 Task: Arrange a 40-minute career counseling session for job seekers, offering personalized guidance on career paths, skill development, and job market trends.
Action: Mouse pressed left at (427, 198)
Screenshot: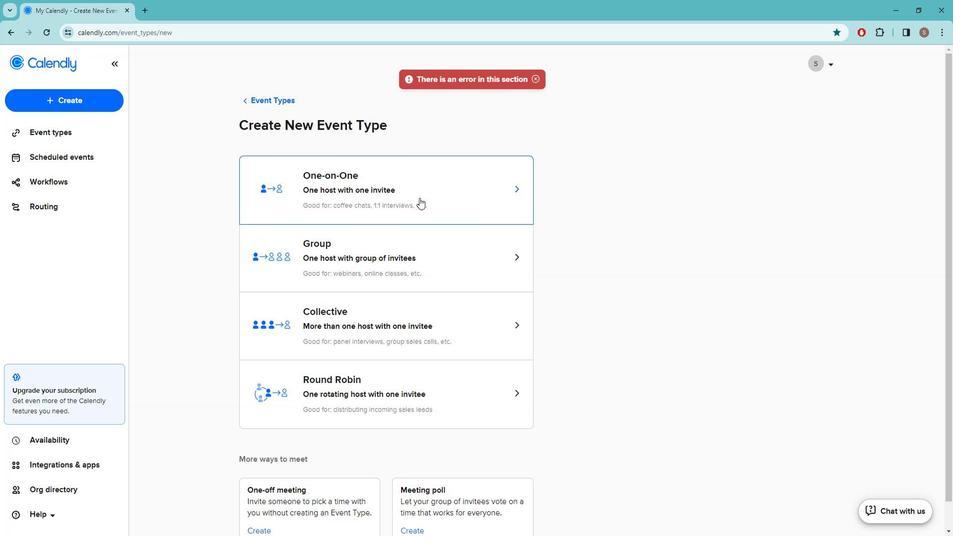 
Action: Mouse moved to (97, 149)
Screenshot: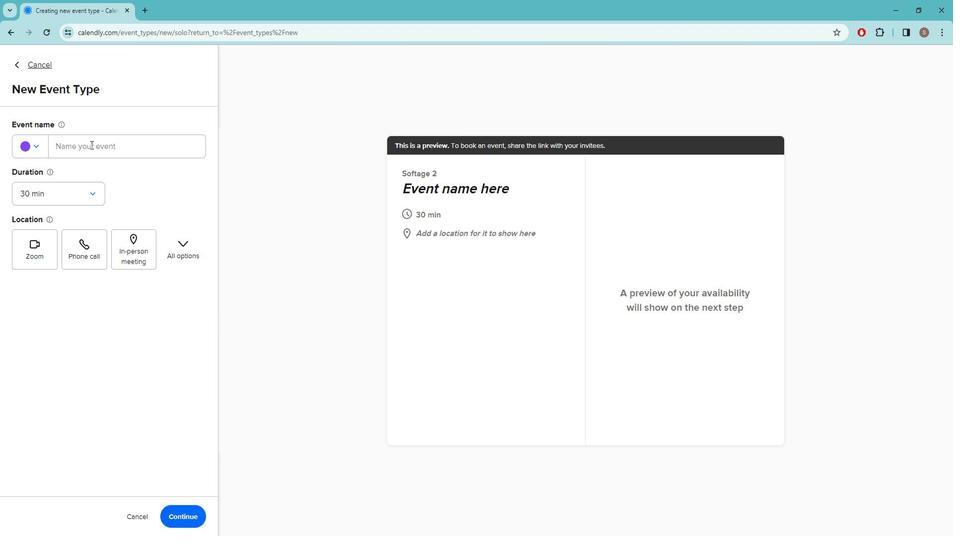 
Action: Mouse pressed left at (97, 149)
Screenshot: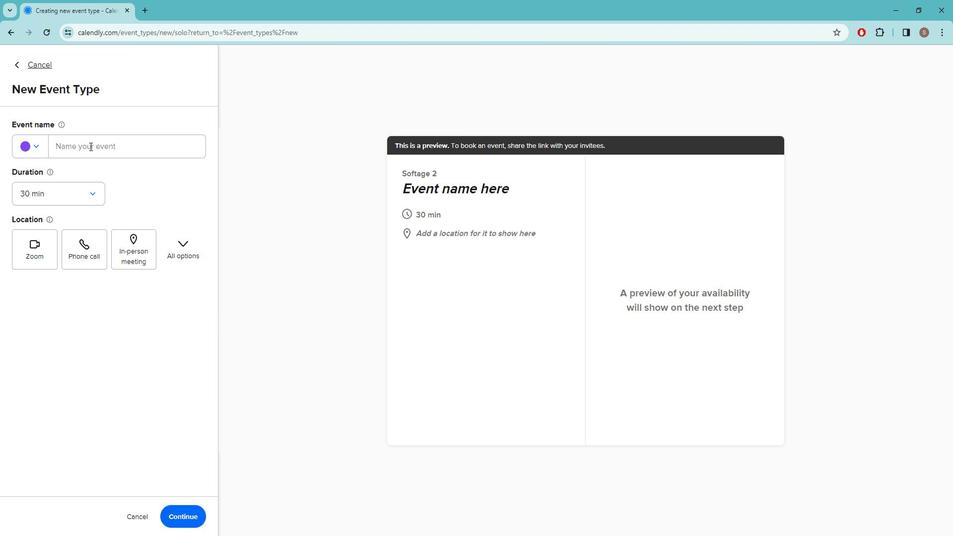 
Action: Key pressed p<Key.caps_lock>ERSONALIZED<Key.space><Key.caps_lock>c<Key.caps_lock>AREER<Key.space><Key.caps_lock>c<Key.caps_lock>OUNSELING<Key.space><Key.caps_lock>s<Key.caps_lock>ESSION<Key.space>FOR<Key.space><Key.caps_lock>j<Key.caps_lock>OB<Key.space><Key.caps_lock>s<Key.caps_lock>EEKERS<Key.space>
Screenshot: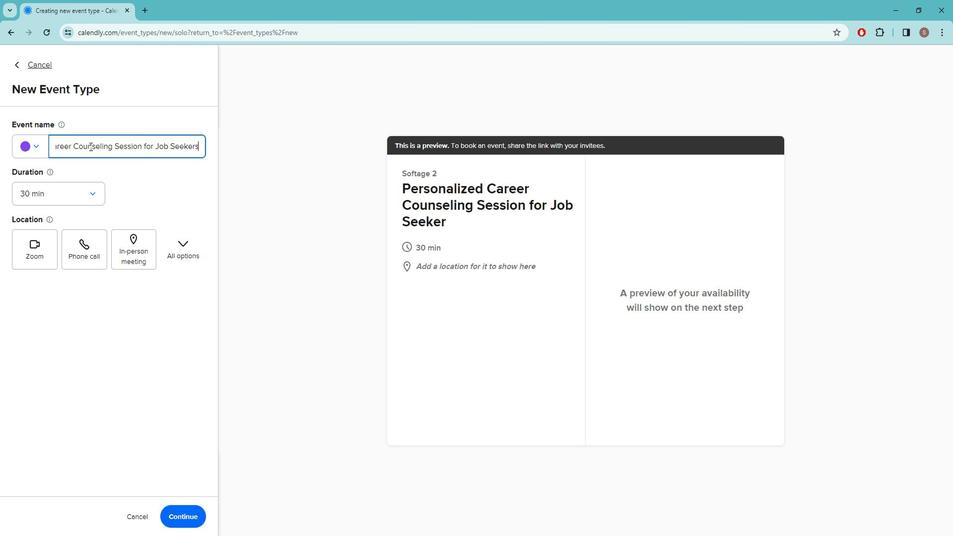 
Action: Mouse moved to (75, 190)
Screenshot: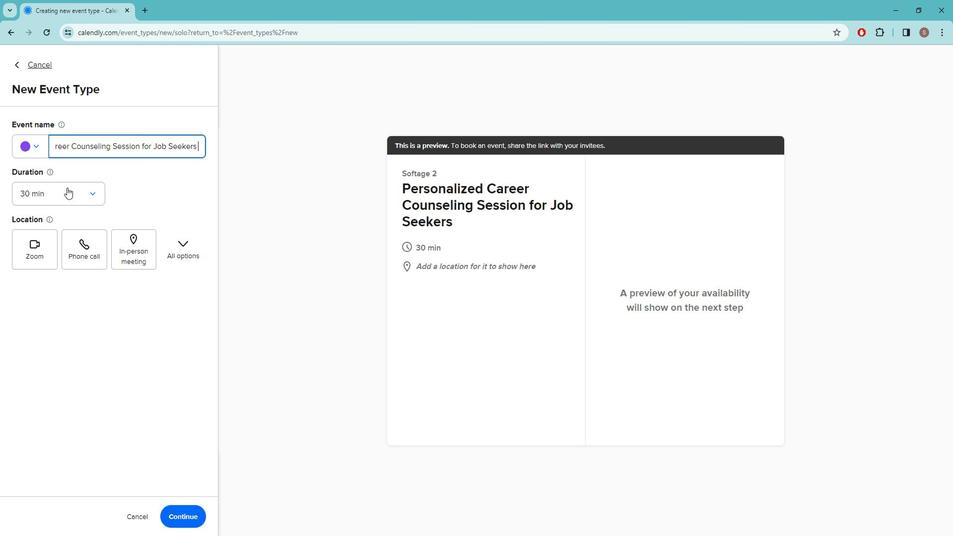 
Action: Mouse pressed left at (75, 190)
Screenshot: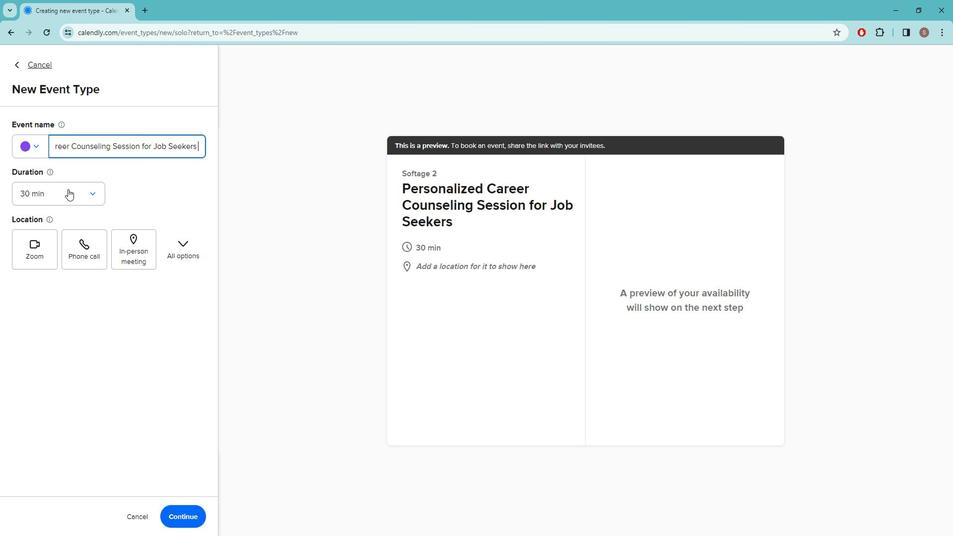 
Action: Mouse moved to (54, 301)
Screenshot: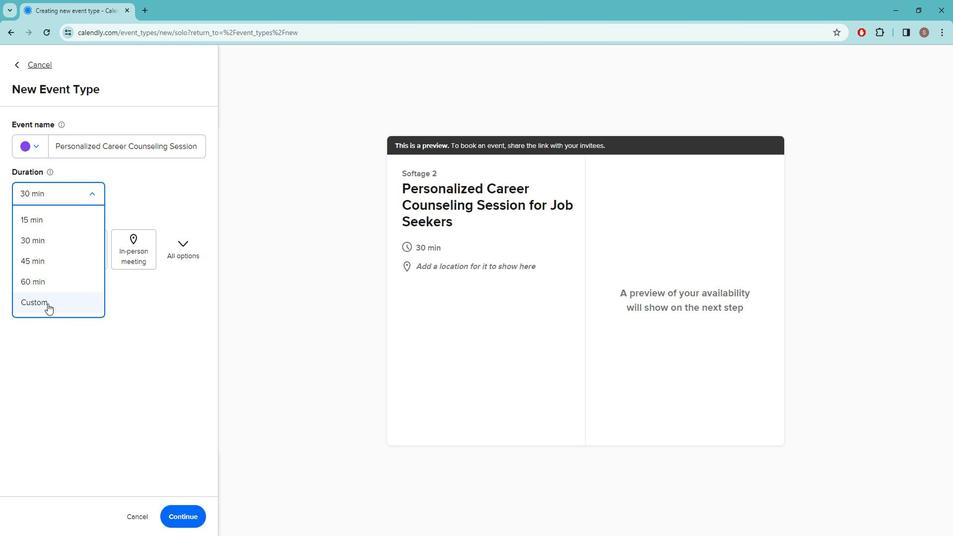 
Action: Mouse pressed left at (54, 301)
Screenshot: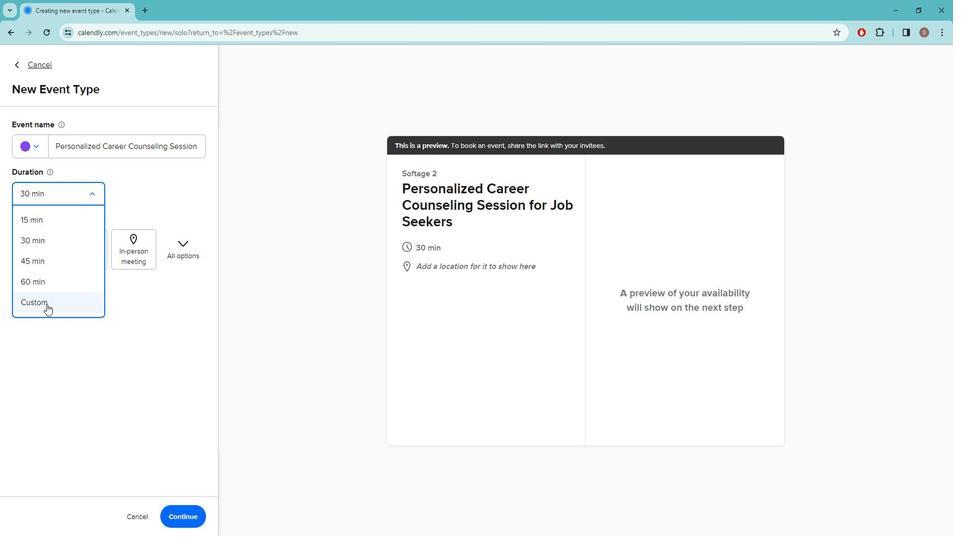 
Action: Mouse moved to (54, 214)
Screenshot: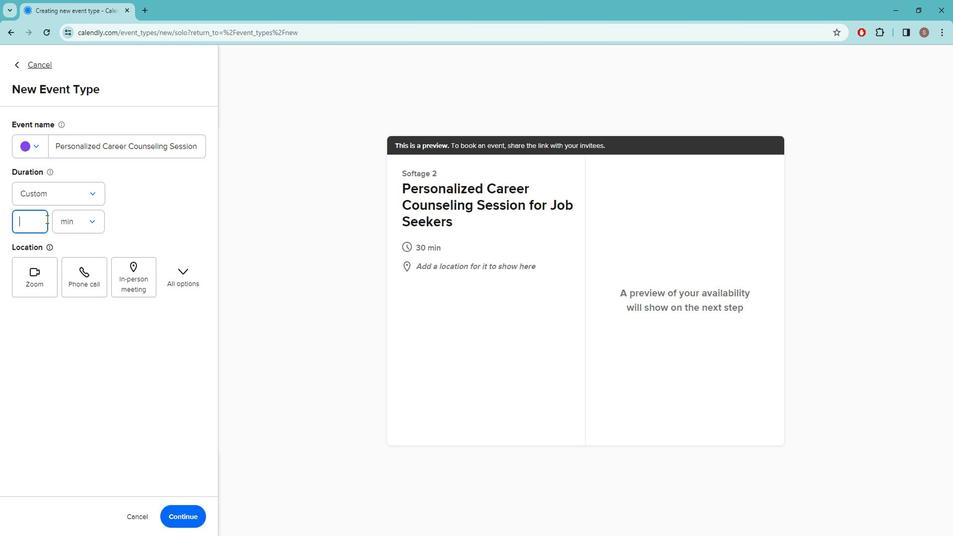 
Action: Key pressed 40
Screenshot: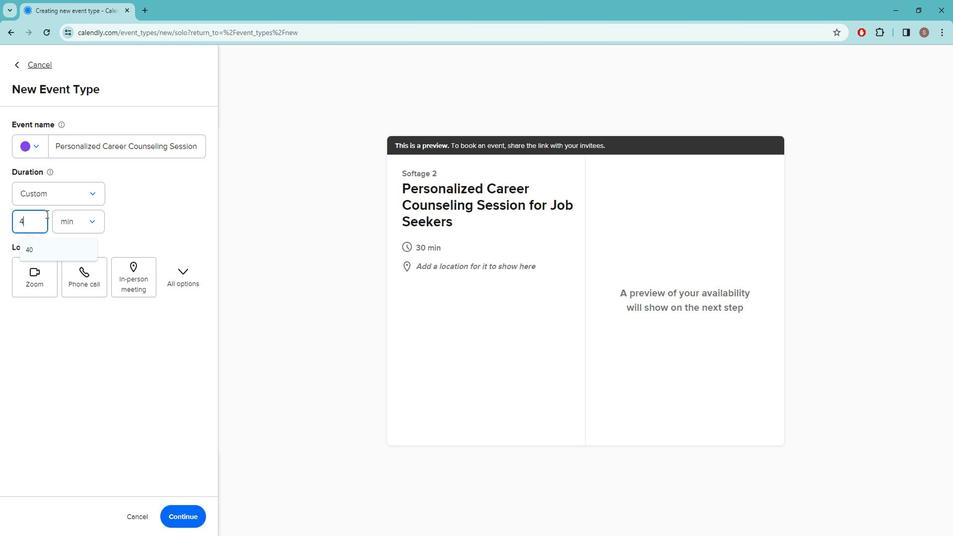
Action: Mouse moved to (150, 274)
Screenshot: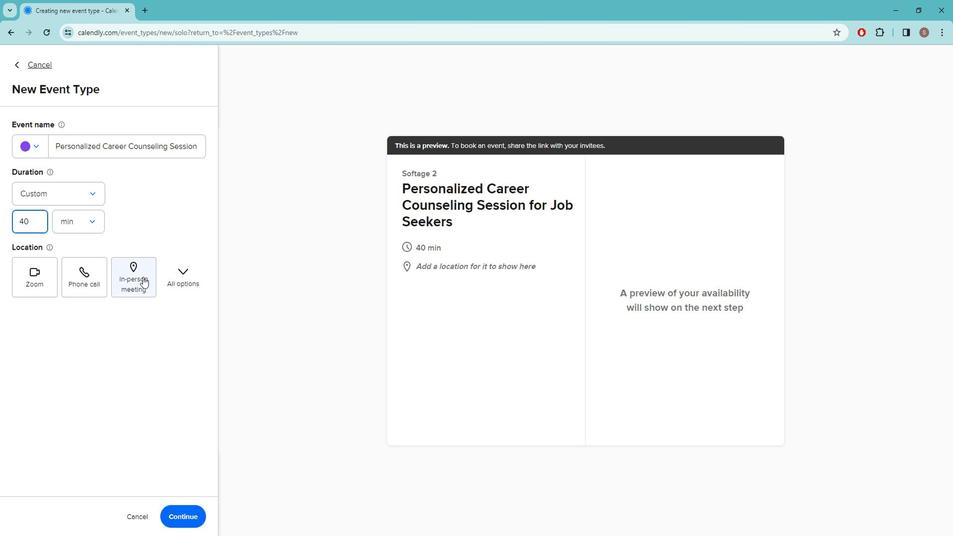 
Action: Mouse pressed left at (150, 274)
Screenshot: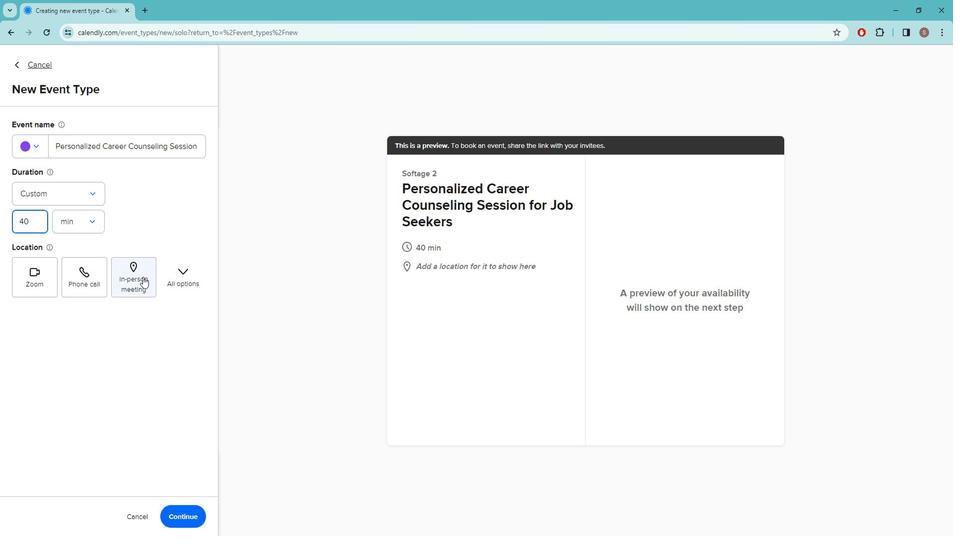 
Action: Mouse moved to (486, 176)
Screenshot: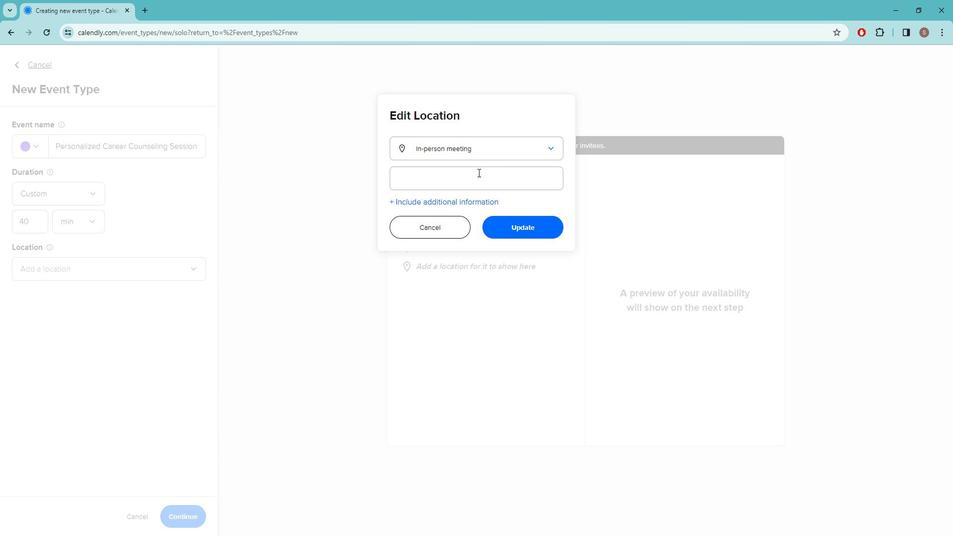 
Action: Mouse pressed left at (486, 176)
Screenshot: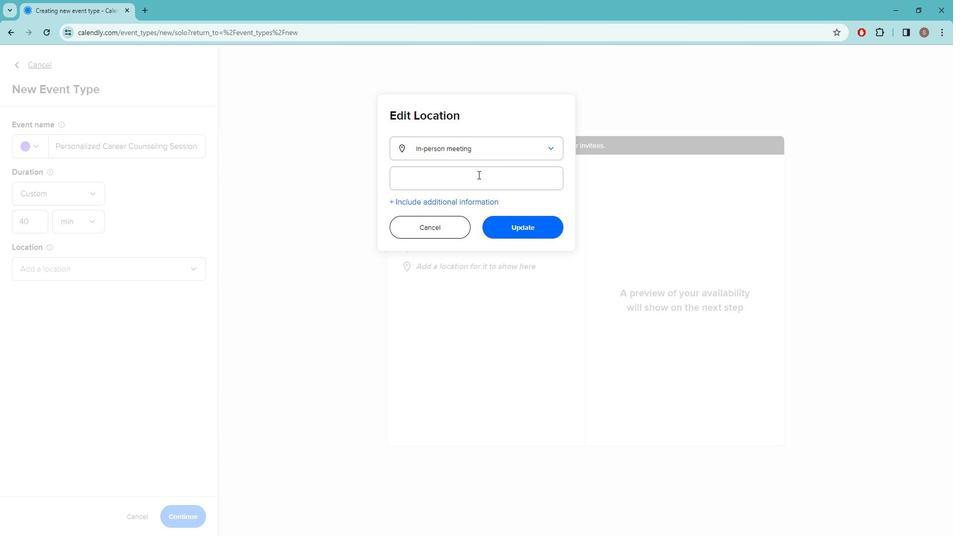 
Action: Key pressed <Key.caps_lock>u<Key.caps_lock>NIVERSAL<Key.space><Key.caps_lock>c<Key.caps_lock>AREER<Key.space><Key.caps_lock>c<Key.caps_lock>OUNSELING<Key.space><Key.caps_lock>c<Key.caps_lock>ENTER,<Key.space>12<Key.space><Key.caps_lock>a<Key.caps_lock>PPIAN<Key.space><Key.caps_lock>w<Key.caps_lock>AY,<Key.space><Key.caps_lock>c<Key.caps_lock>AMBRIDGE,<Key.space><Key.caps_lock>ma<Key.space>02138
Screenshot: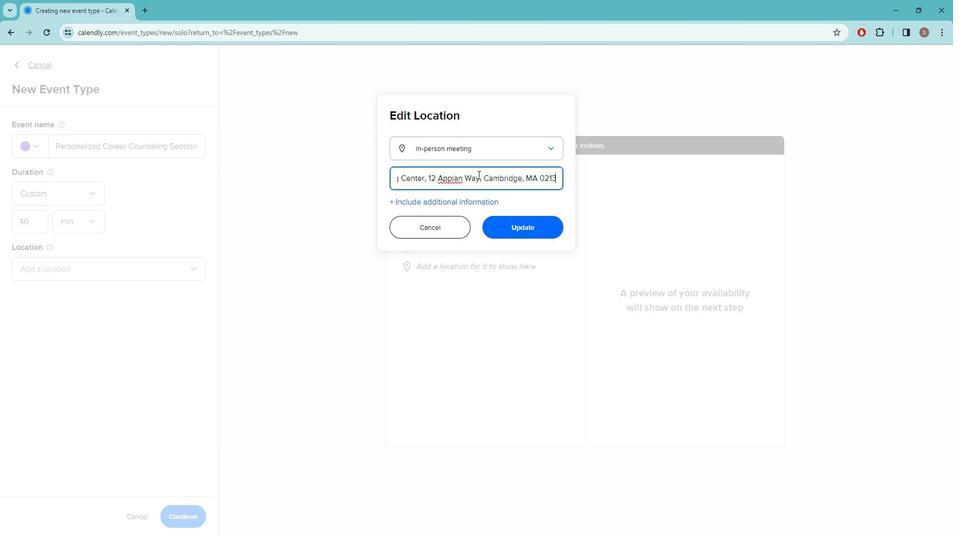 
Action: Mouse moved to (503, 224)
Screenshot: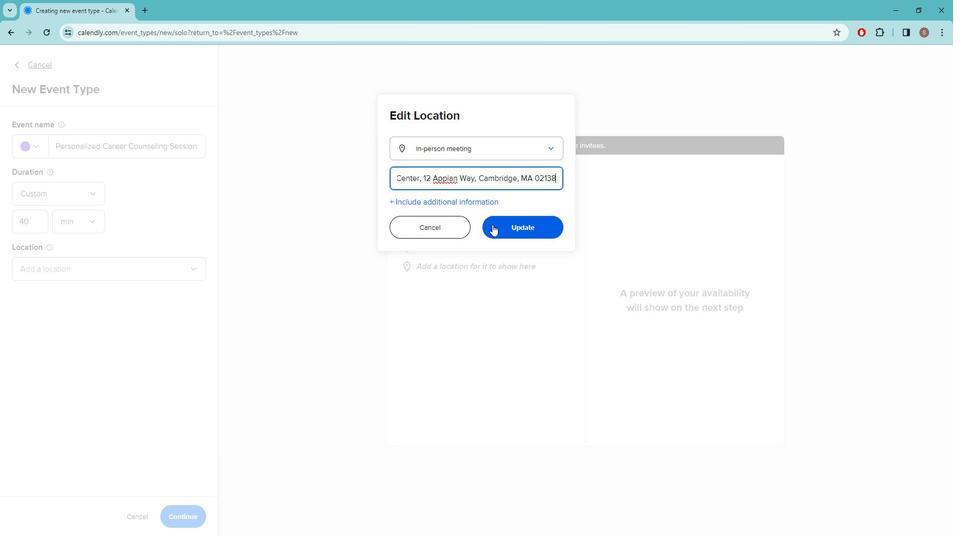 
Action: Mouse pressed left at (503, 224)
Screenshot: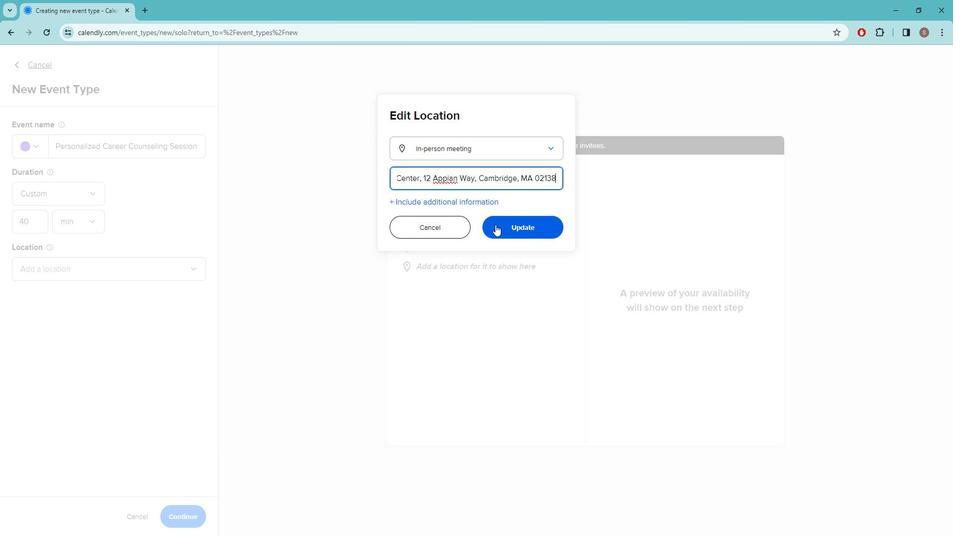 
Action: Mouse moved to (202, 500)
Screenshot: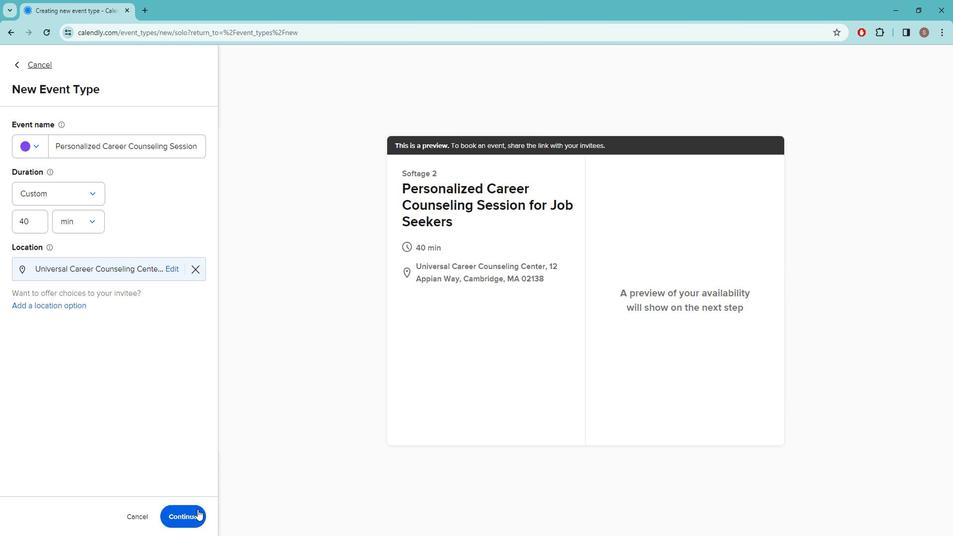 
Action: Mouse pressed left at (202, 500)
Screenshot: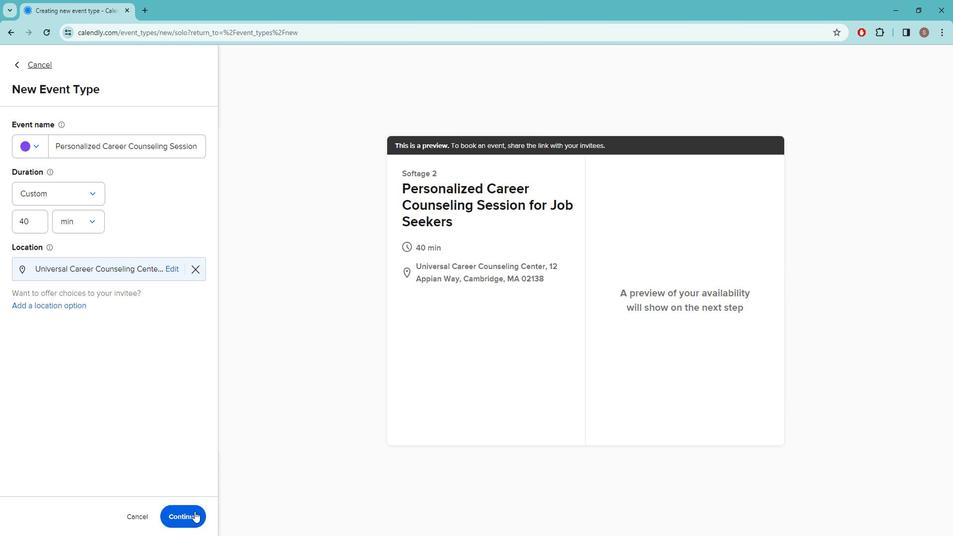 
Action: Mouse moved to (147, 171)
Screenshot: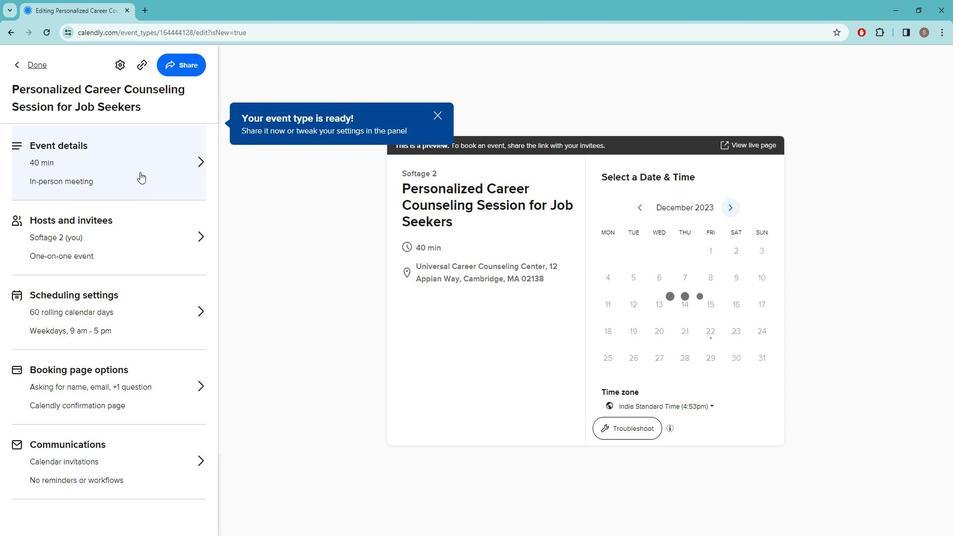 
Action: Mouse pressed left at (147, 171)
Screenshot: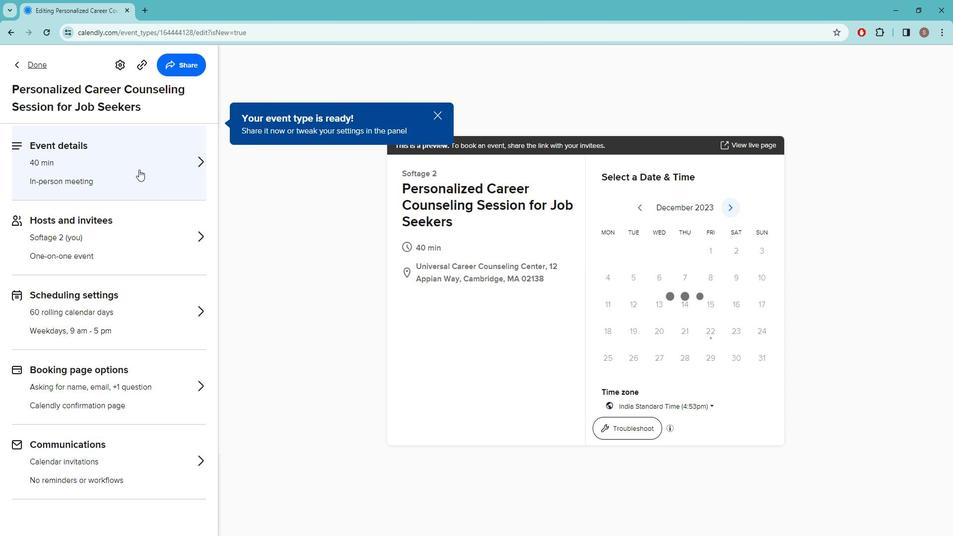 
Action: Mouse moved to (118, 364)
Screenshot: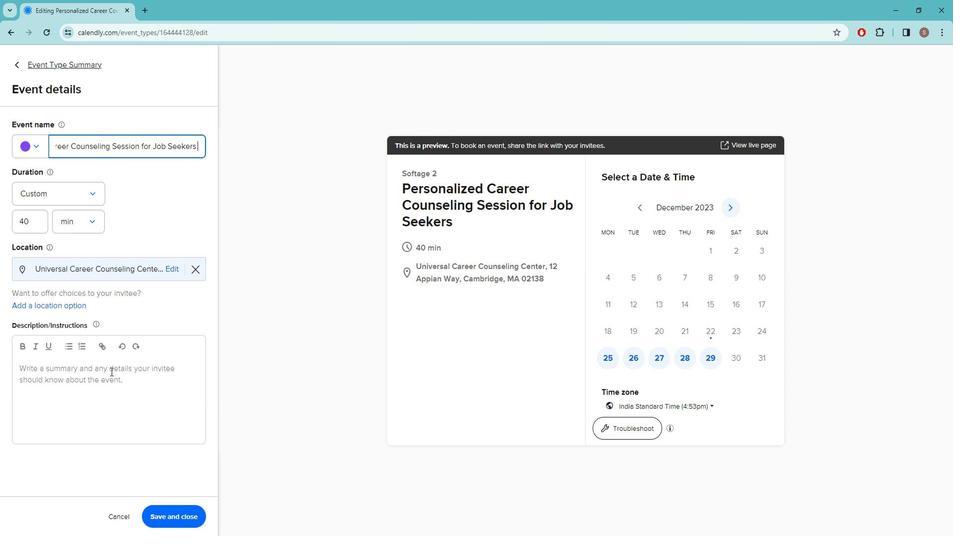 
Action: Mouse pressed left at (118, 364)
Screenshot: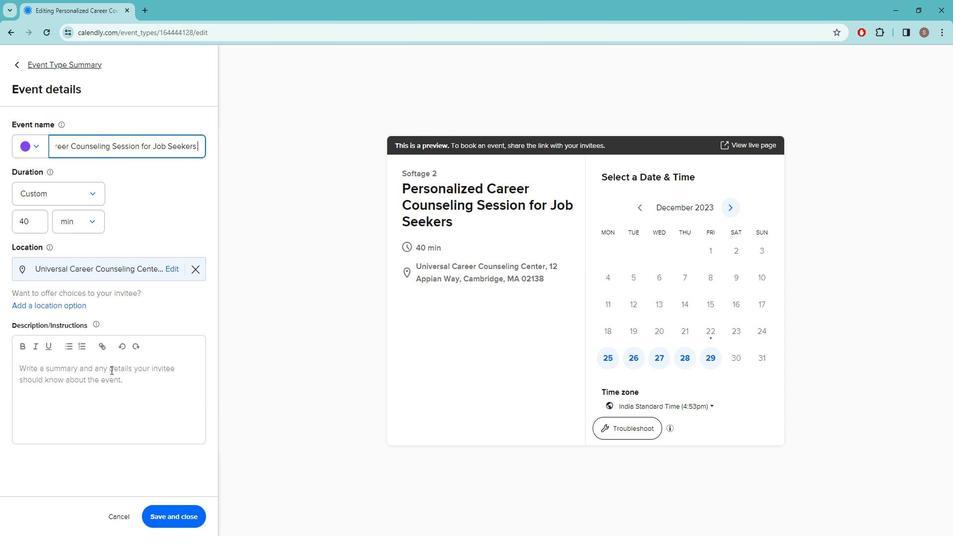 
Action: Mouse moved to (119, 364)
Screenshot: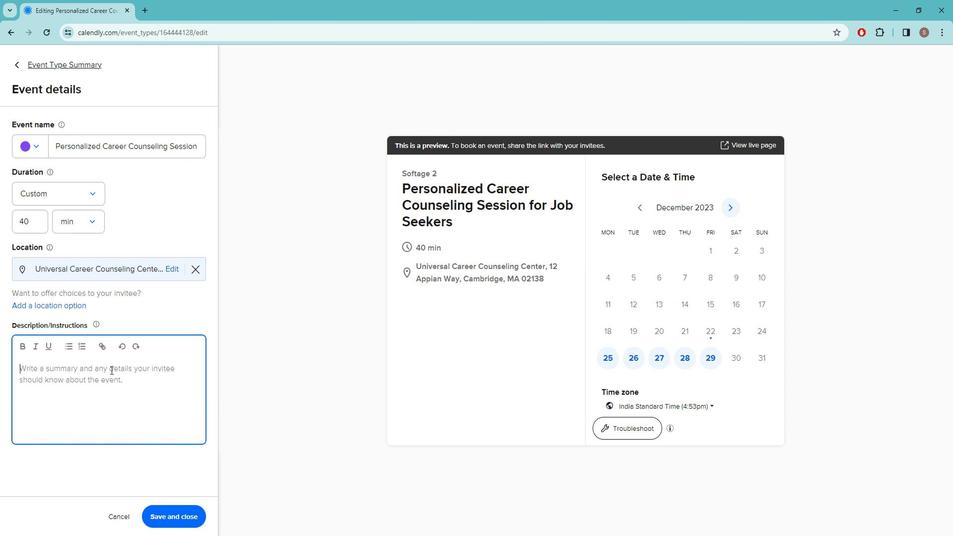 
Action: Key pressed e<Key.caps_lock>MBARKING<Key.space>ON<Key.space>A<Key.space>CAREER<Key.space>JOURNEY<Key.space>CAN<Key.space>BE<Key.space>BOTH<Key.space>EXCITING<Key.space>AND<Key.space>CHALLENGING,<Key.space>AND<Key.space><Key.caps_lock>i<Key.caps_lock>'M<Key.space>HERE<Key.space>TO<Key.space>GUID<Key.space>YOU<Key.space>THROUGH<Key.space>IT.<Key.space><Key.caps_lock>w<Key.caps_lock>ELCOME<Key.space>TO<Key.space>A<Key.space>PR<Key.backspace>ER
Screenshot: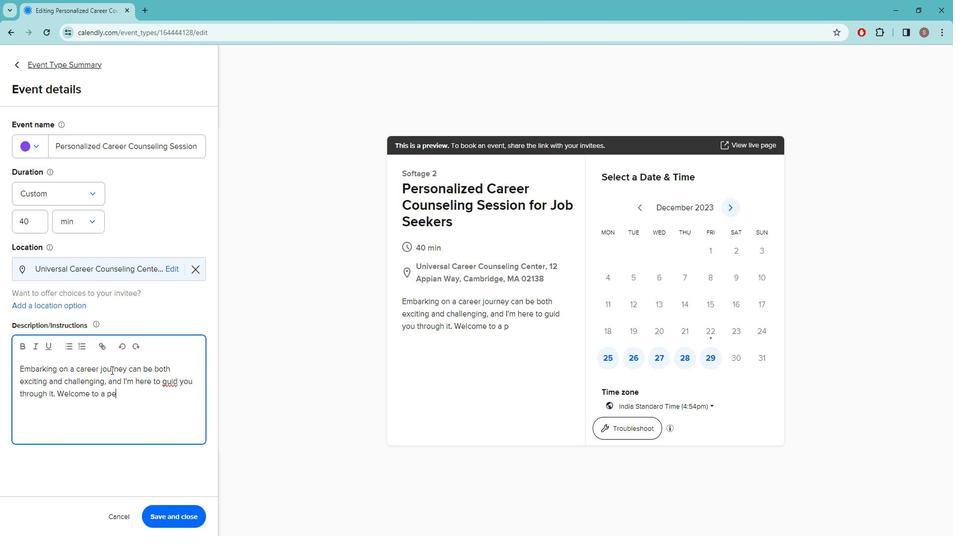 
Action: Mouse moved to (183, 379)
Screenshot: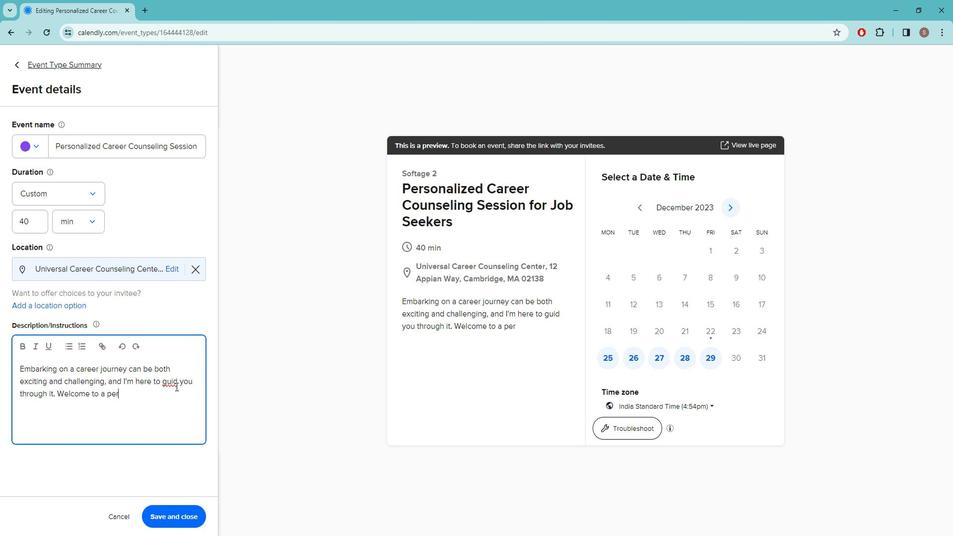 
Action: Mouse pressed left at (183, 379)
Screenshot: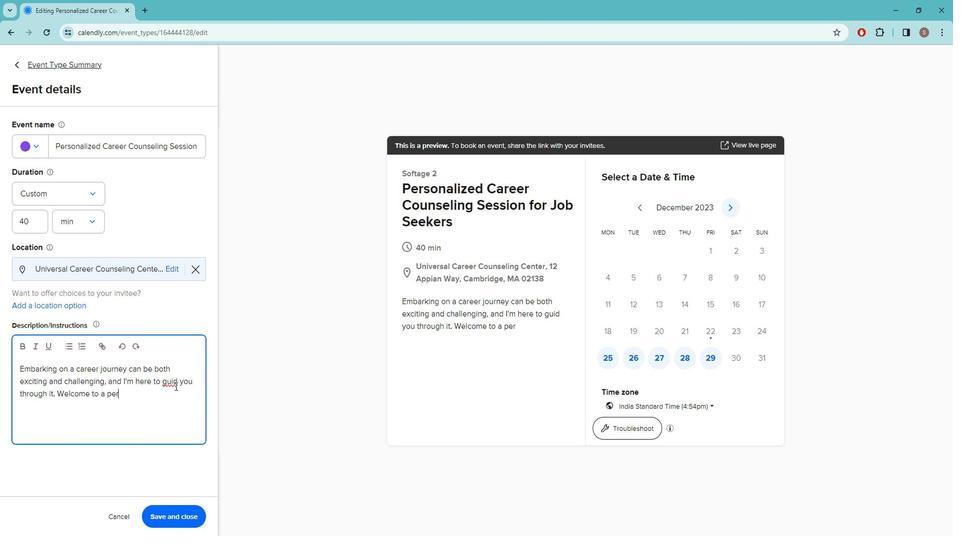 
Action: Mouse moved to (185, 379)
Screenshot: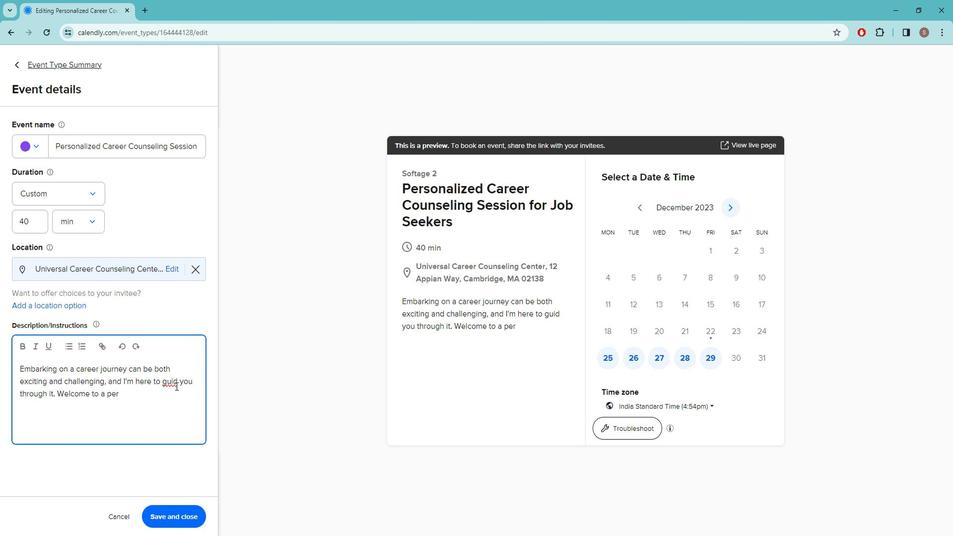 
Action: Mouse pressed left at (185, 379)
Screenshot: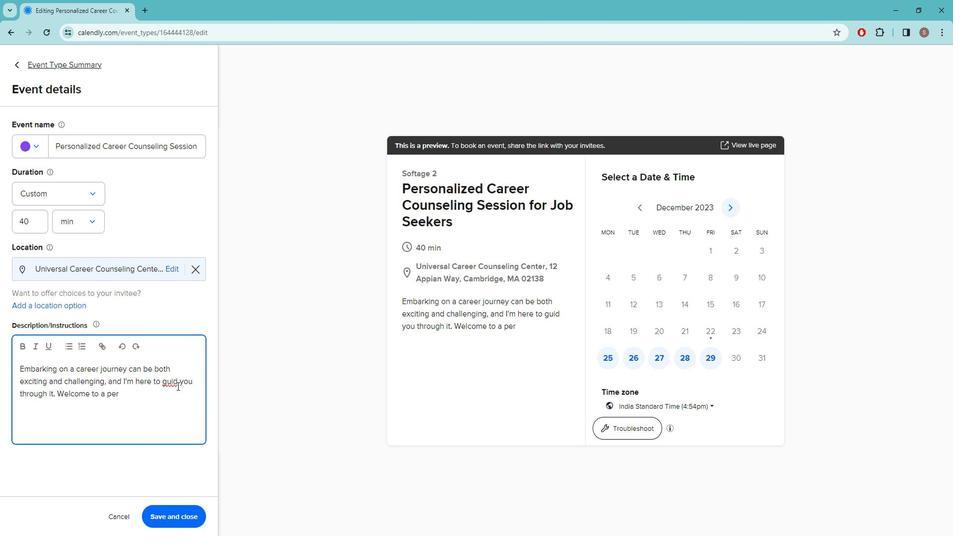 
Action: Key pressed E
Screenshot: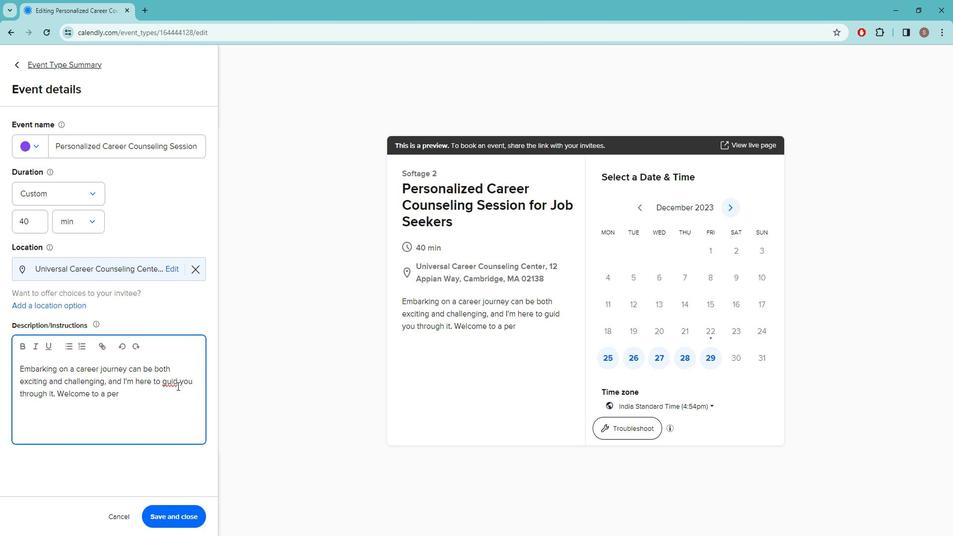 
Action: Mouse moved to (154, 386)
Screenshot: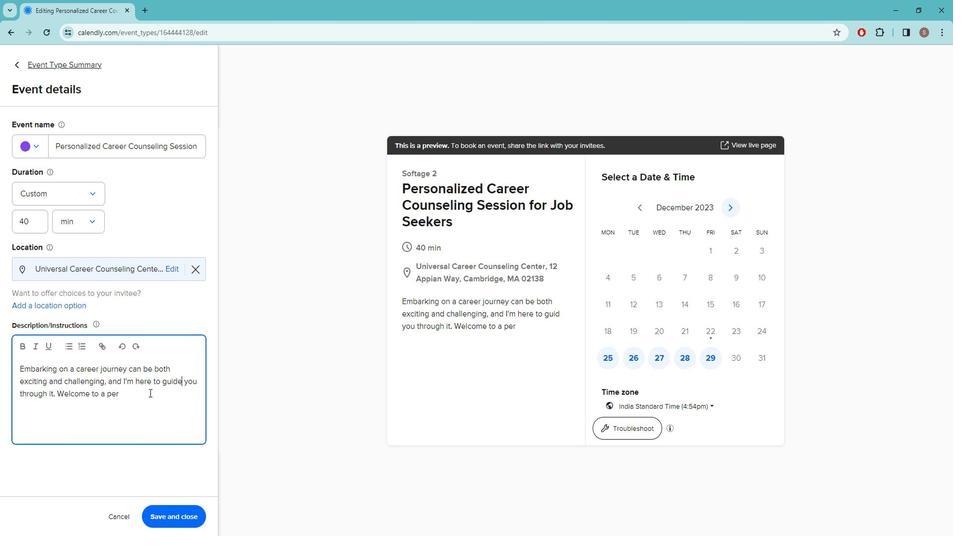 
Action: Mouse pressed left at (154, 386)
Screenshot: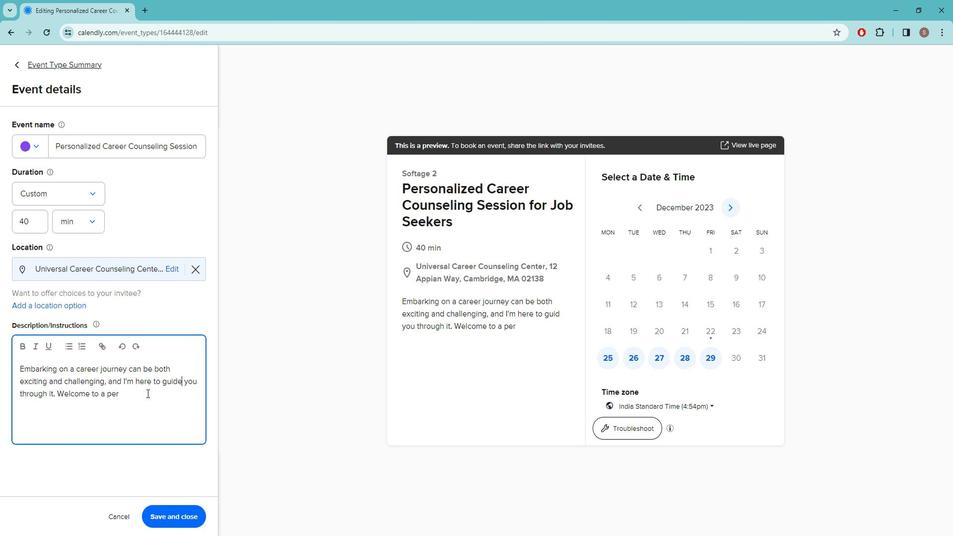 
Action: Key pressed SONALIZED<Key.space>CAREER<Key.space>COUNSELING<Key.space>SESSION<Key.space>DESIGNED<Key.space>EXCLUSIVELY<Key.space>FOR<Key.space>JOB<Key.space>SEEKERS<Key.space>LIKE<Key.space>YOU.<Key.space><Key.caps_lock>w<Key.caps_lock>HETHER<Key.space>YOU<Key.space>ARE<Key.space>AT<Key.space>THE<Key.space>BEGINNING<Key.space>OF<Key.space>YOUR<Key.space>CAREER<Key.space>OR<Key.space>AIMING<Key.space>FOR<Key.space>ADVANCEMENT.<Key.space>
Screenshot: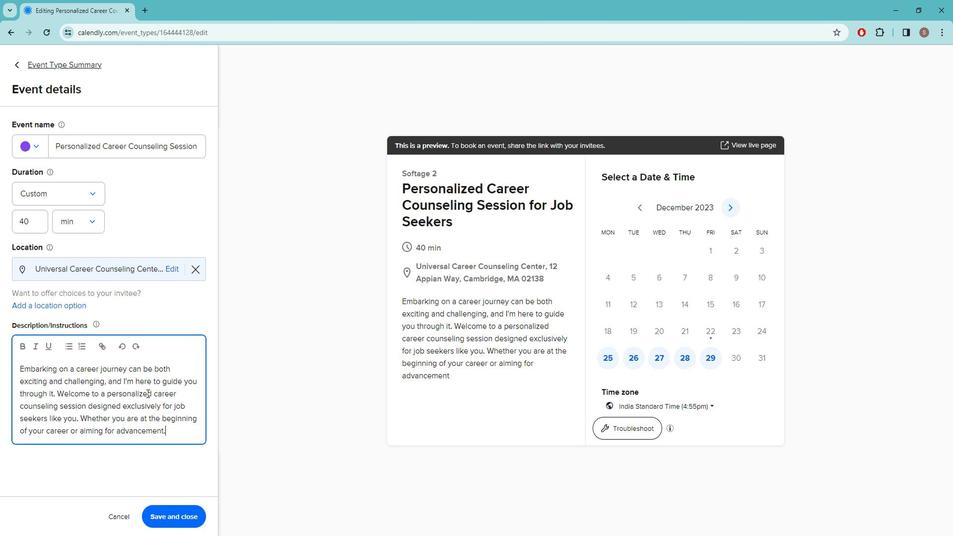 
Action: Mouse moved to (176, 498)
Screenshot: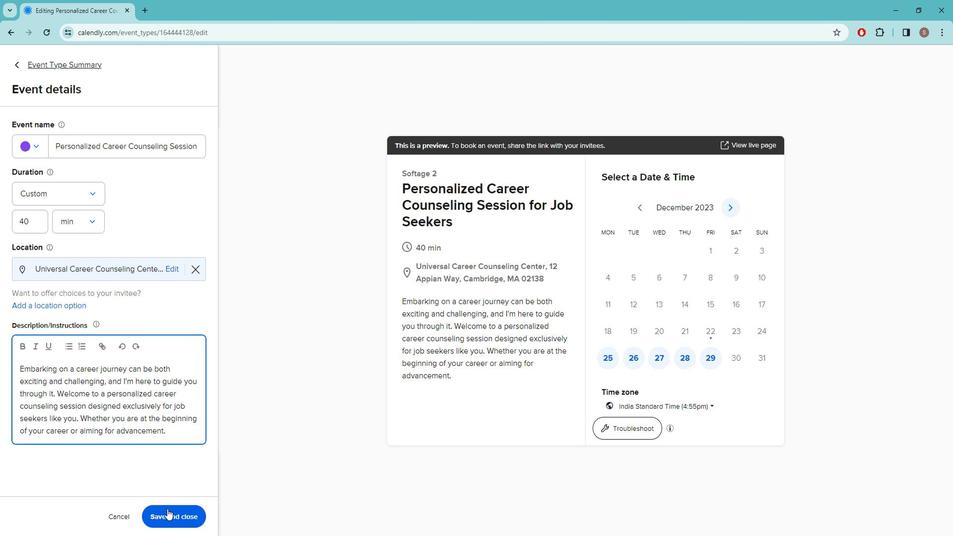
Action: Mouse pressed left at (176, 498)
Screenshot: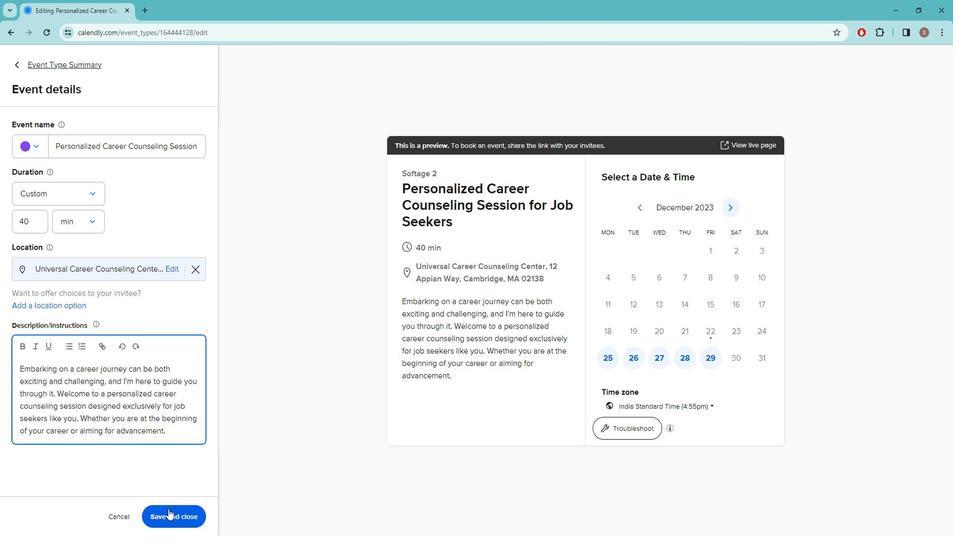 
Action: Mouse moved to (300, 450)
Screenshot: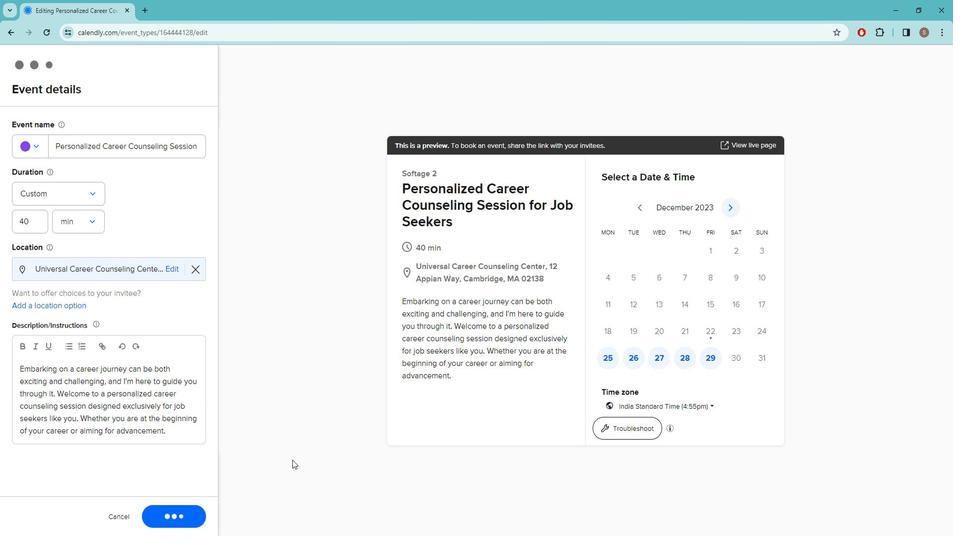 
